 Task: Add Taylor Farms Ultimate Caesar Salad Kit to the cart.
Action: Mouse moved to (21, 142)
Screenshot: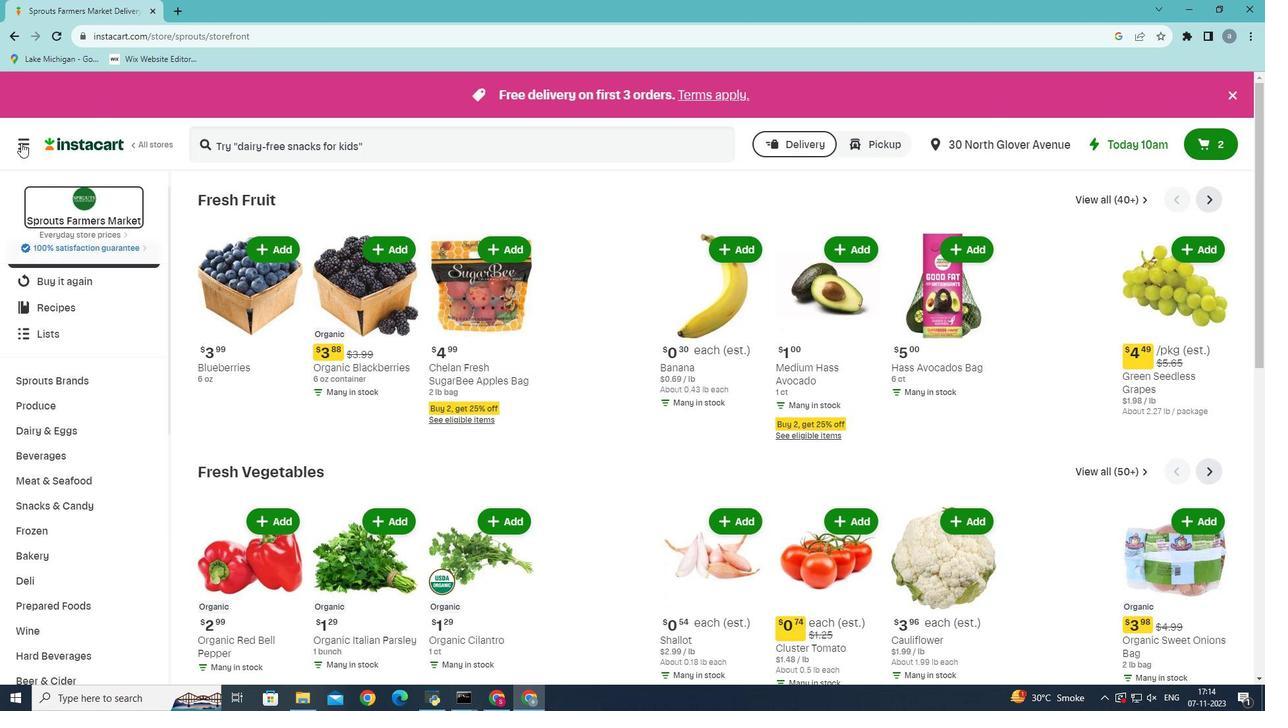 
Action: Mouse pressed left at (21, 142)
Screenshot: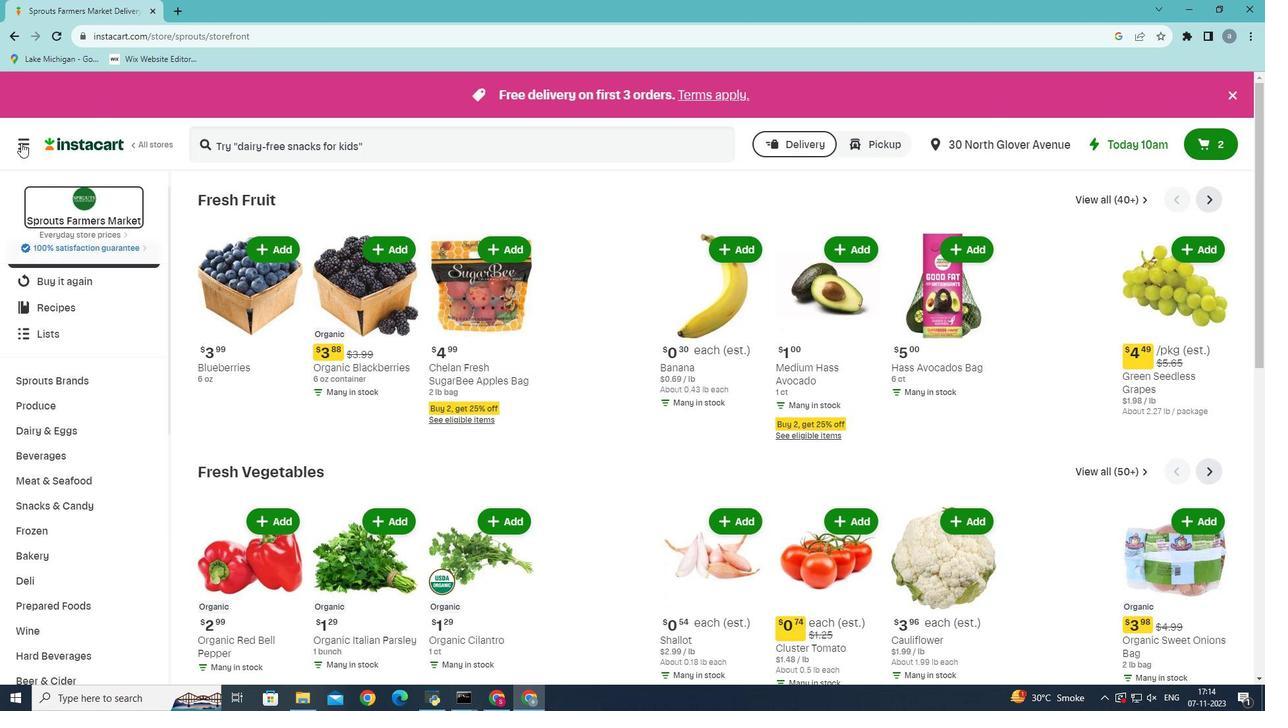 
Action: Mouse moved to (61, 363)
Screenshot: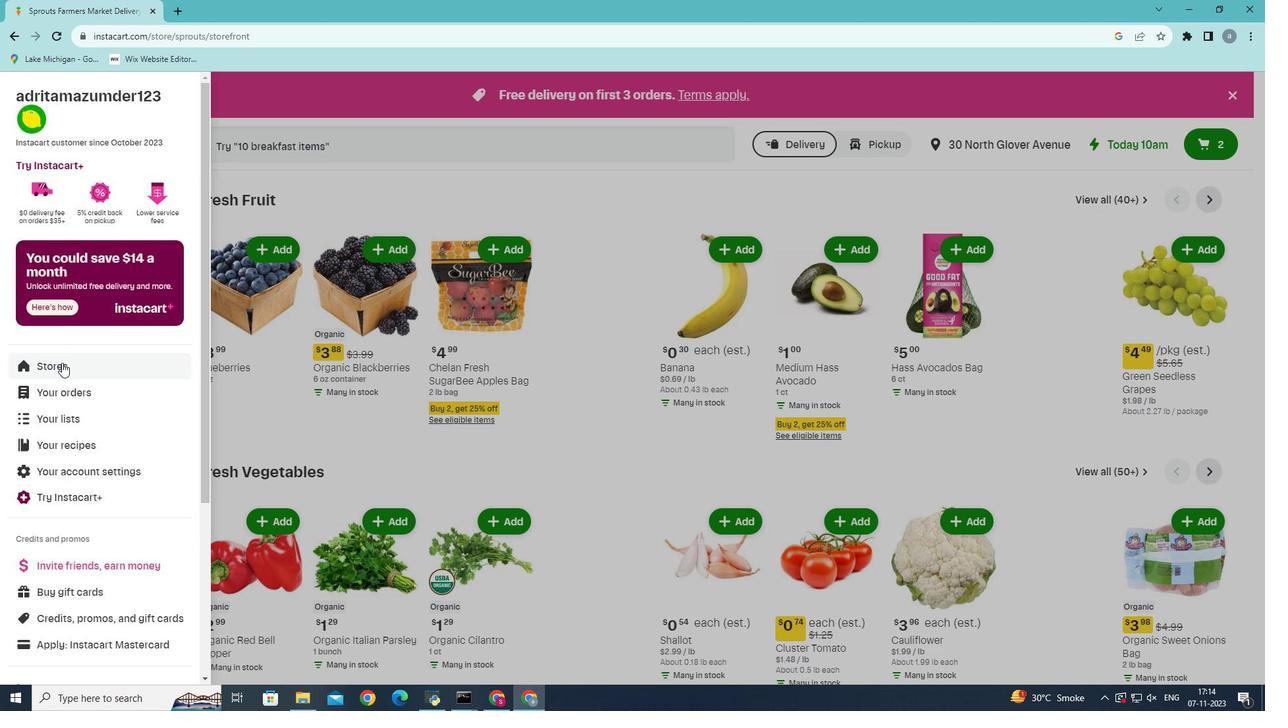 
Action: Mouse pressed left at (61, 363)
Screenshot: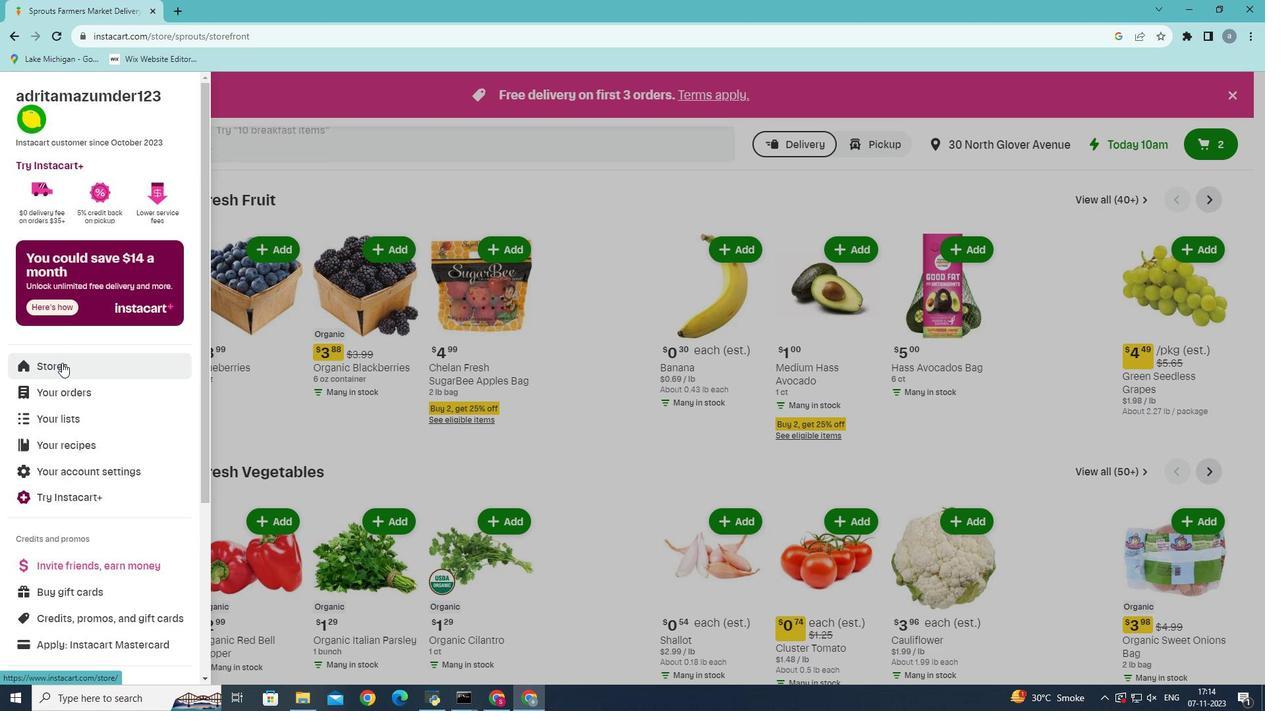 
Action: Mouse moved to (305, 151)
Screenshot: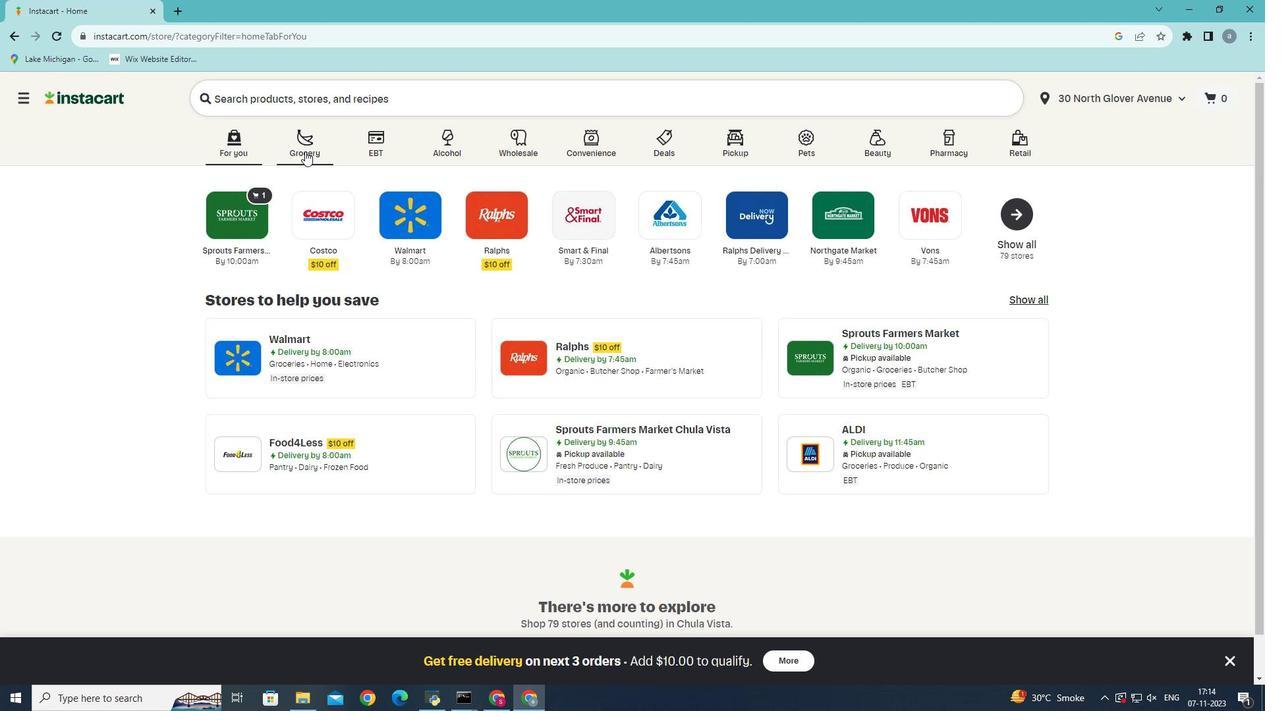 
Action: Mouse pressed left at (305, 151)
Screenshot: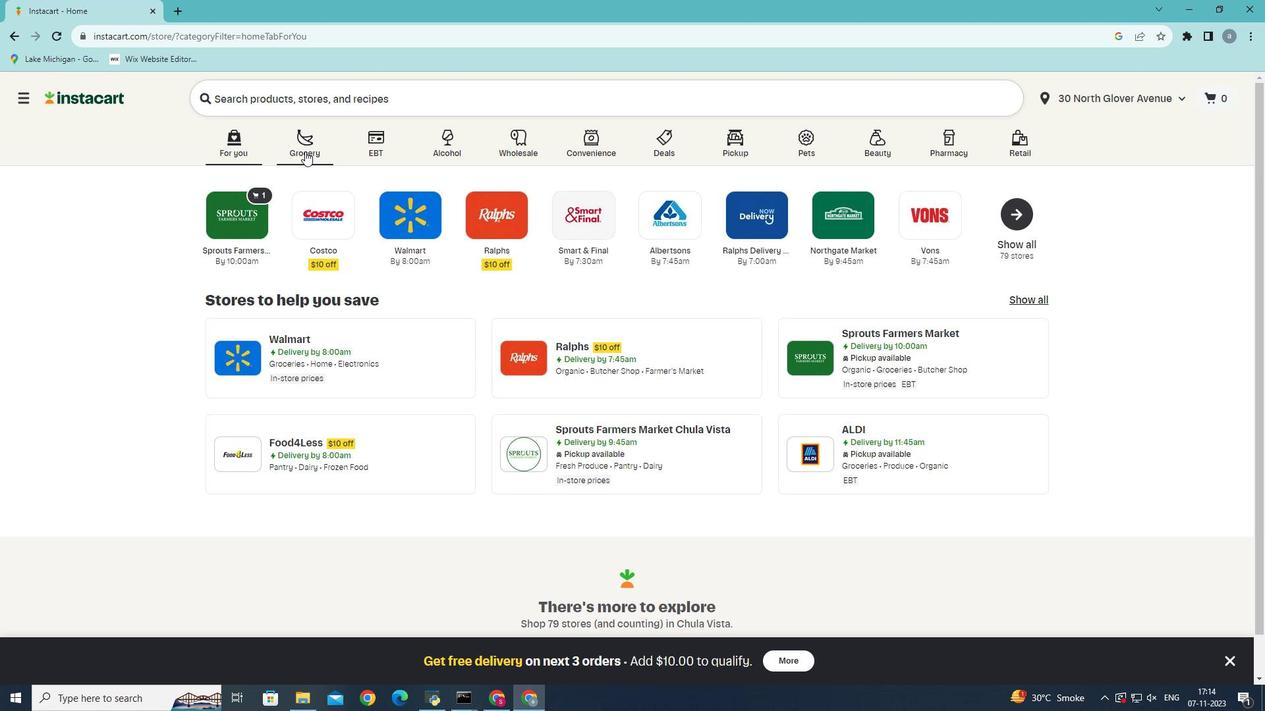 
Action: Mouse moved to (284, 394)
Screenshot: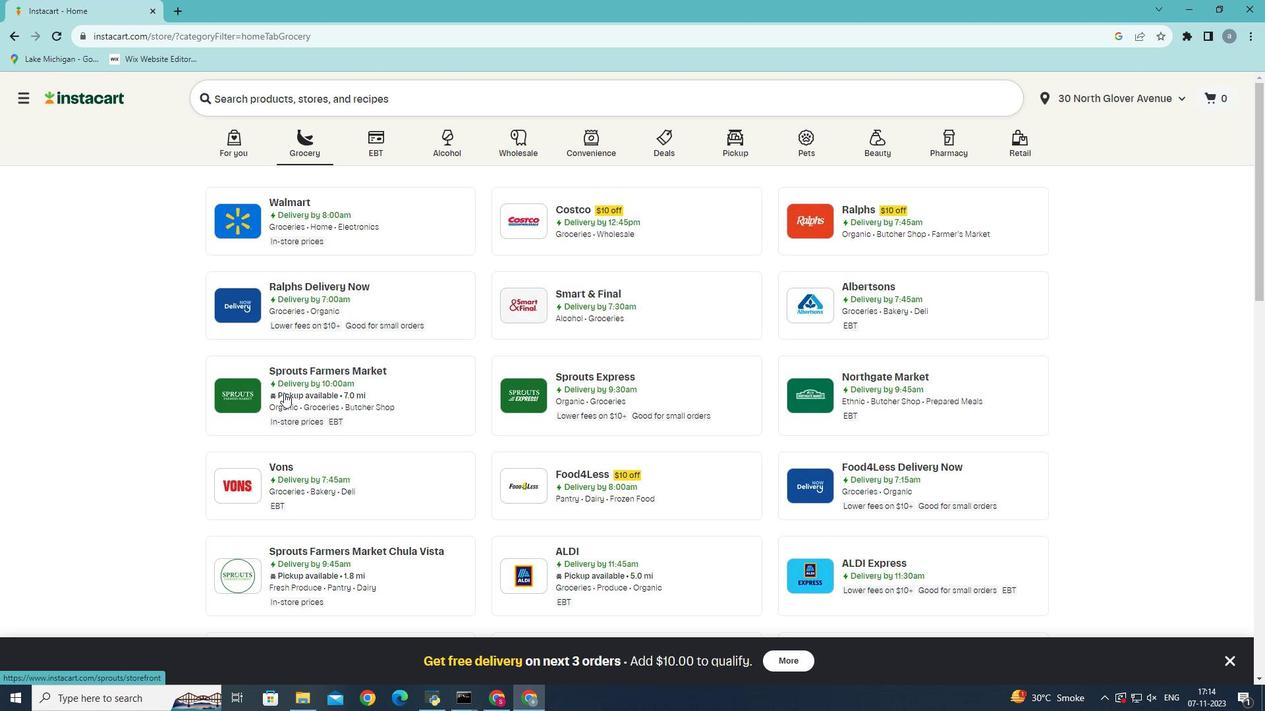 
Action: Mouse pressed left at (284, 394)
Screenshot: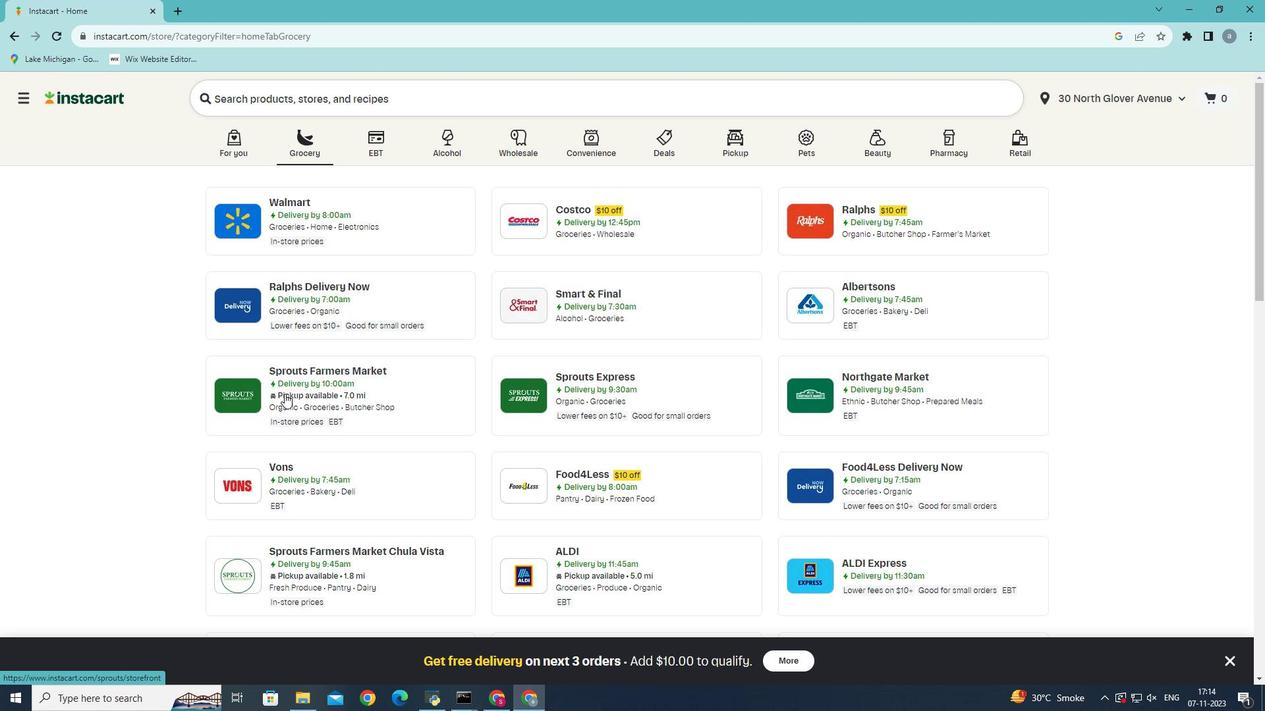 
Action: Mouse moved to (34, 569)
Screenshot: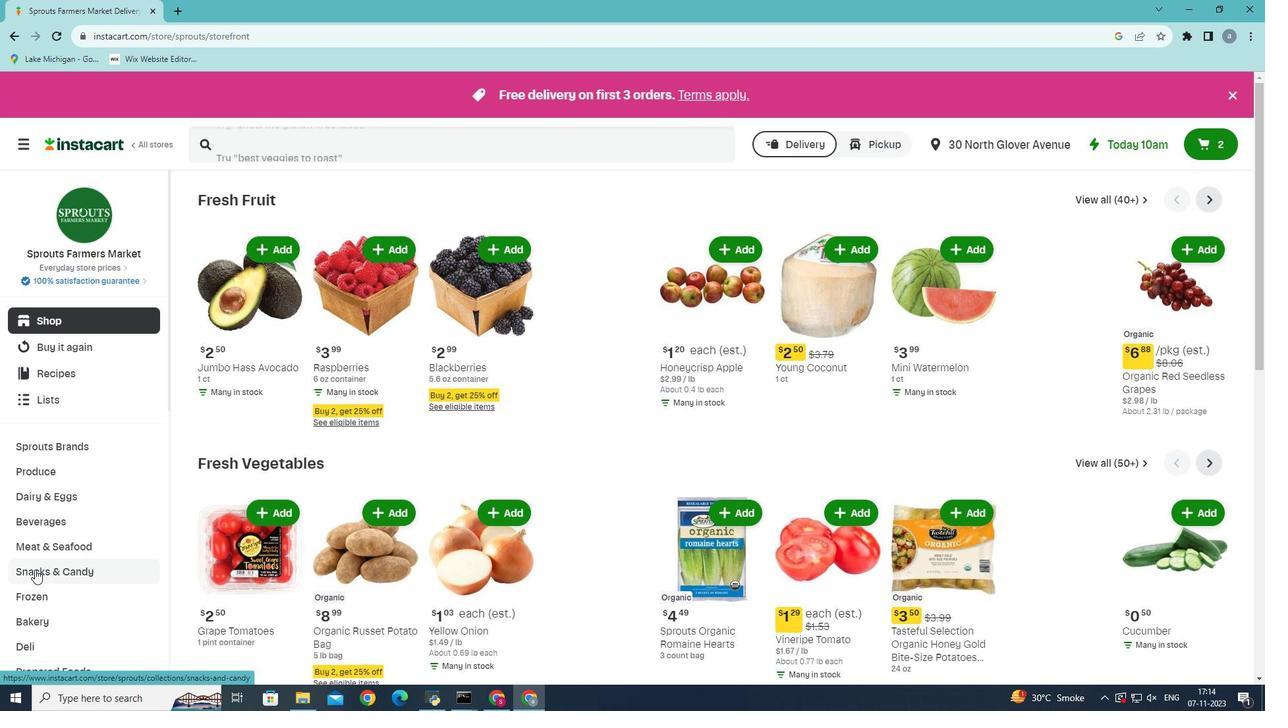 
Action: Mouse scrolled (34, 569) with delta (0, 0)
Screenshot: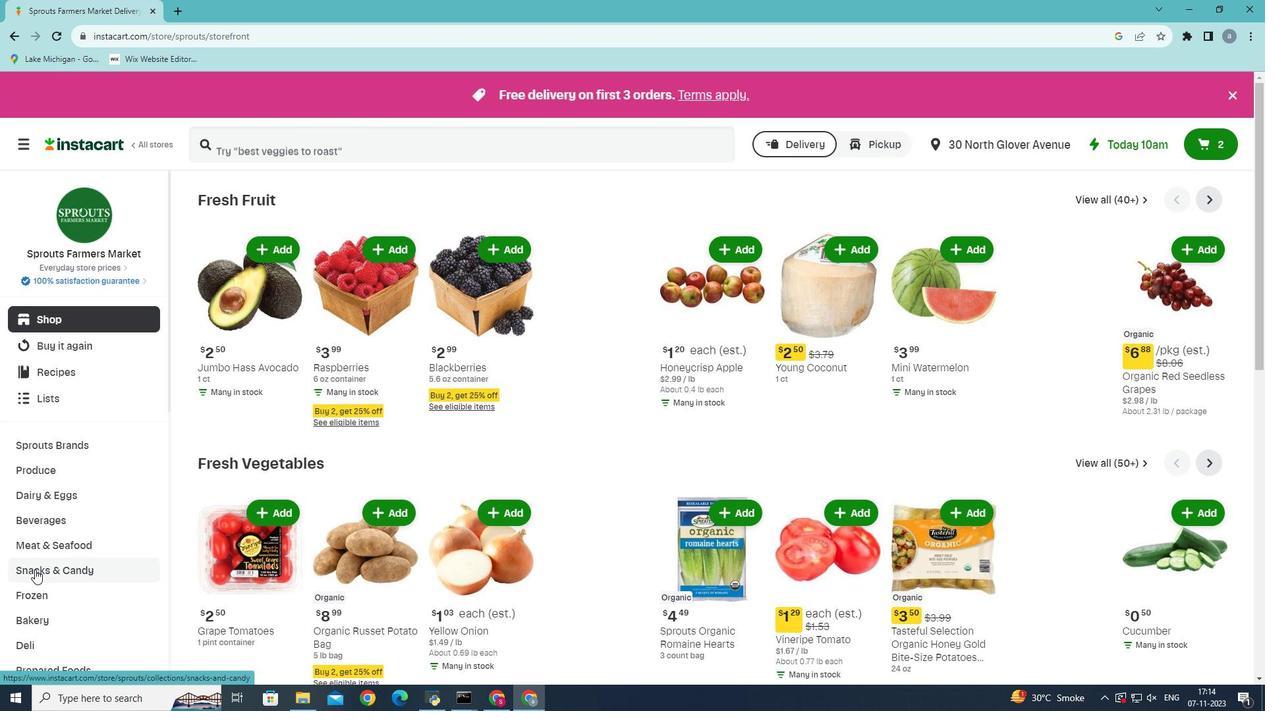 
Action: Mouse scrolled (34, 569) with delta (0, 0)
Screenshot: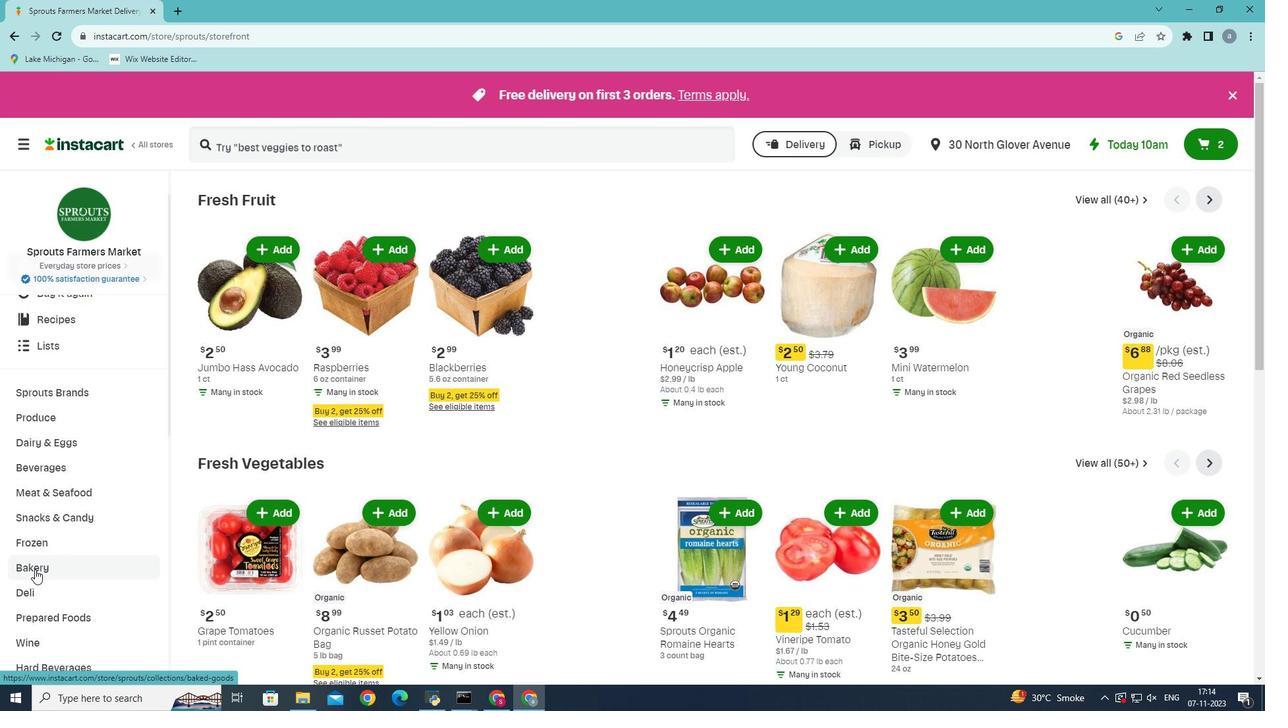
Action: Mouse moved to (57, 544)
Screenshot: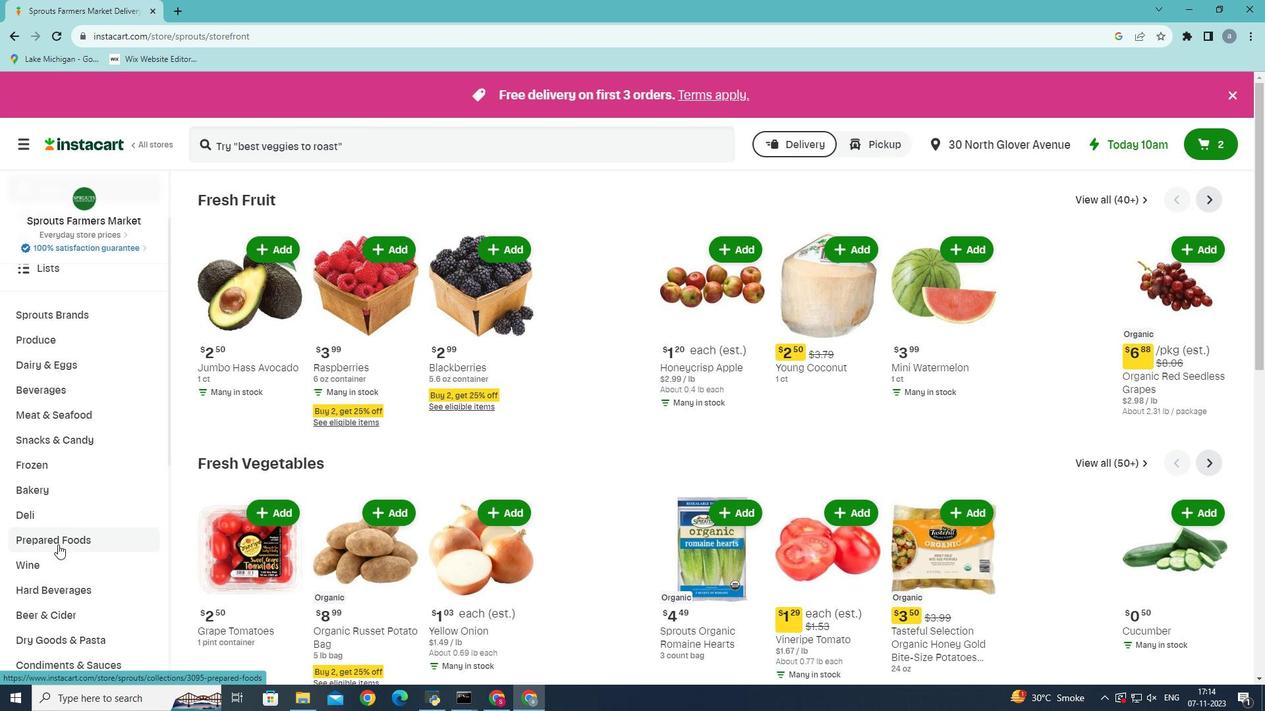 
Action: Mouse pressed left at (57, 544)
Screenshot: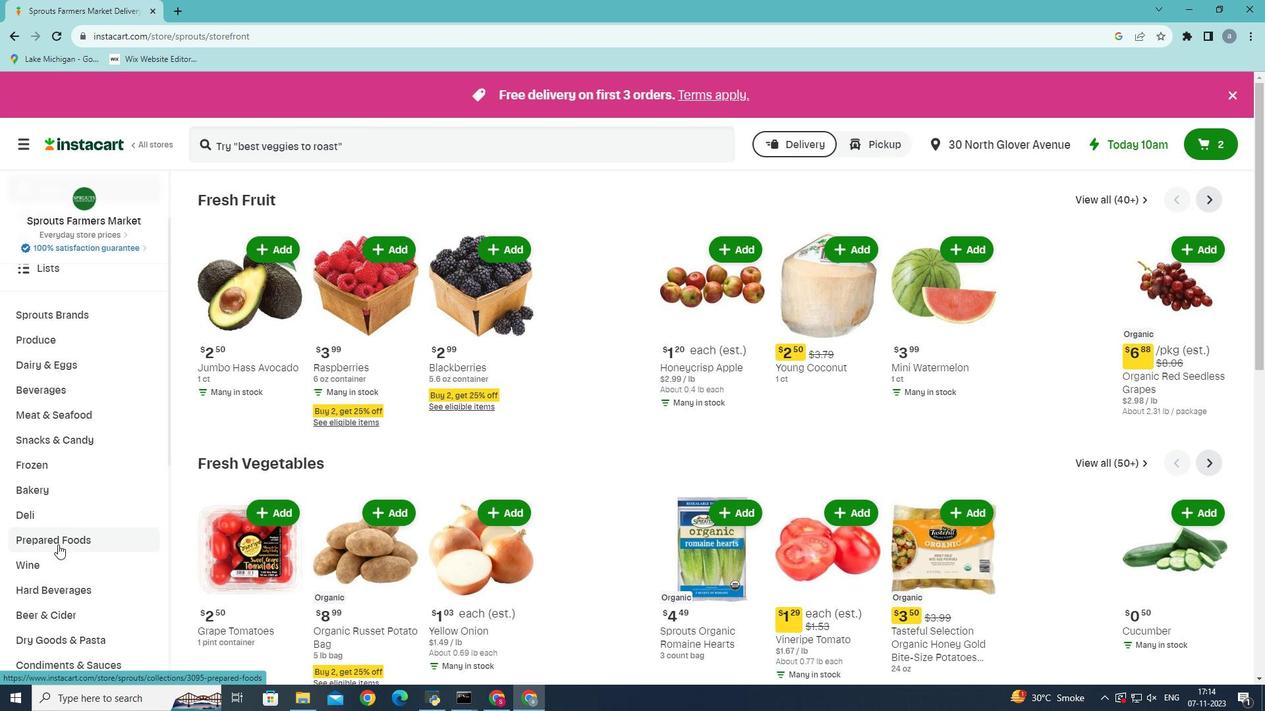 
Action: Mouse moved to (725, 231)
Screenshot: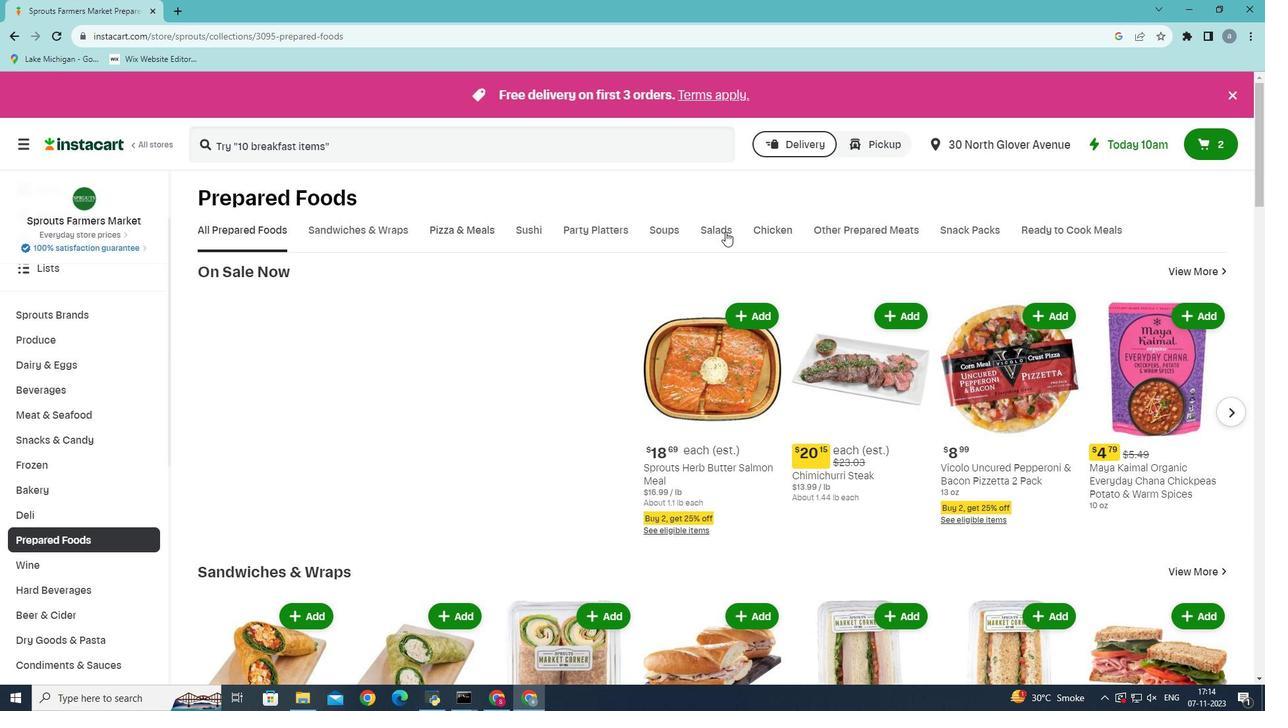 
Action: Mouse pressed left at (725, 231)
Screenshot: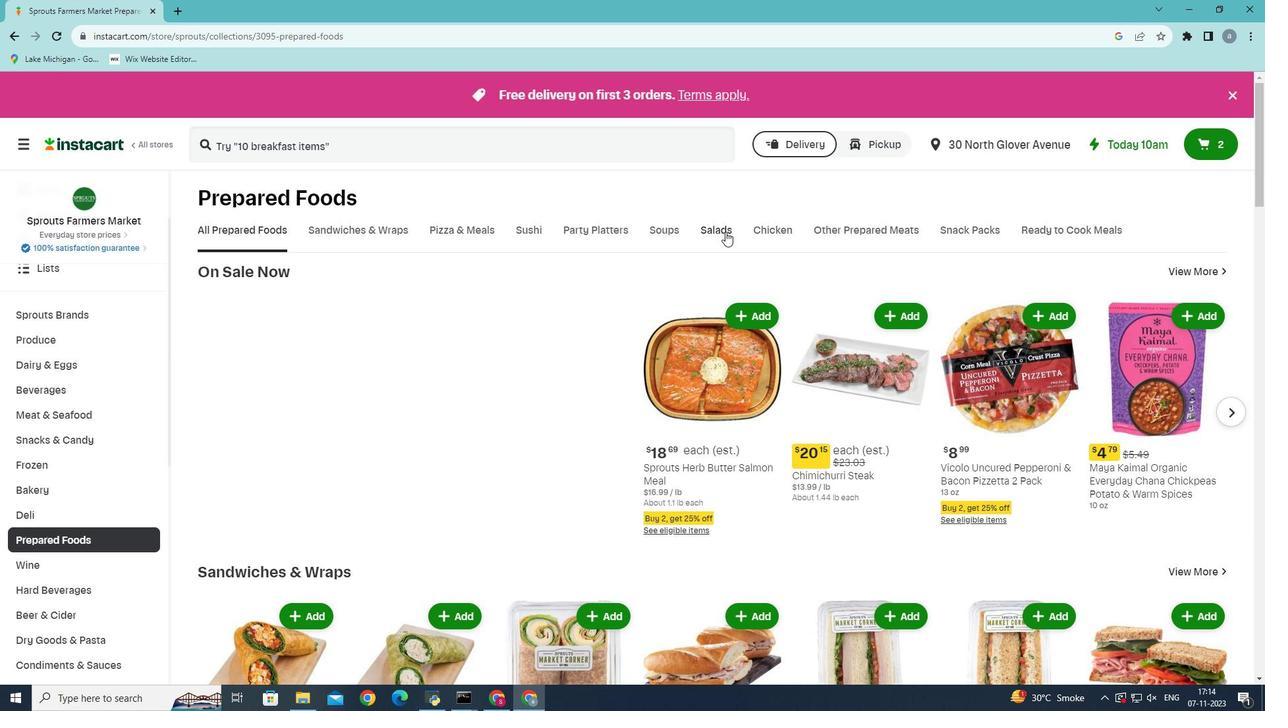 
Action: Mouse moved to (514, 283)
Screenshot: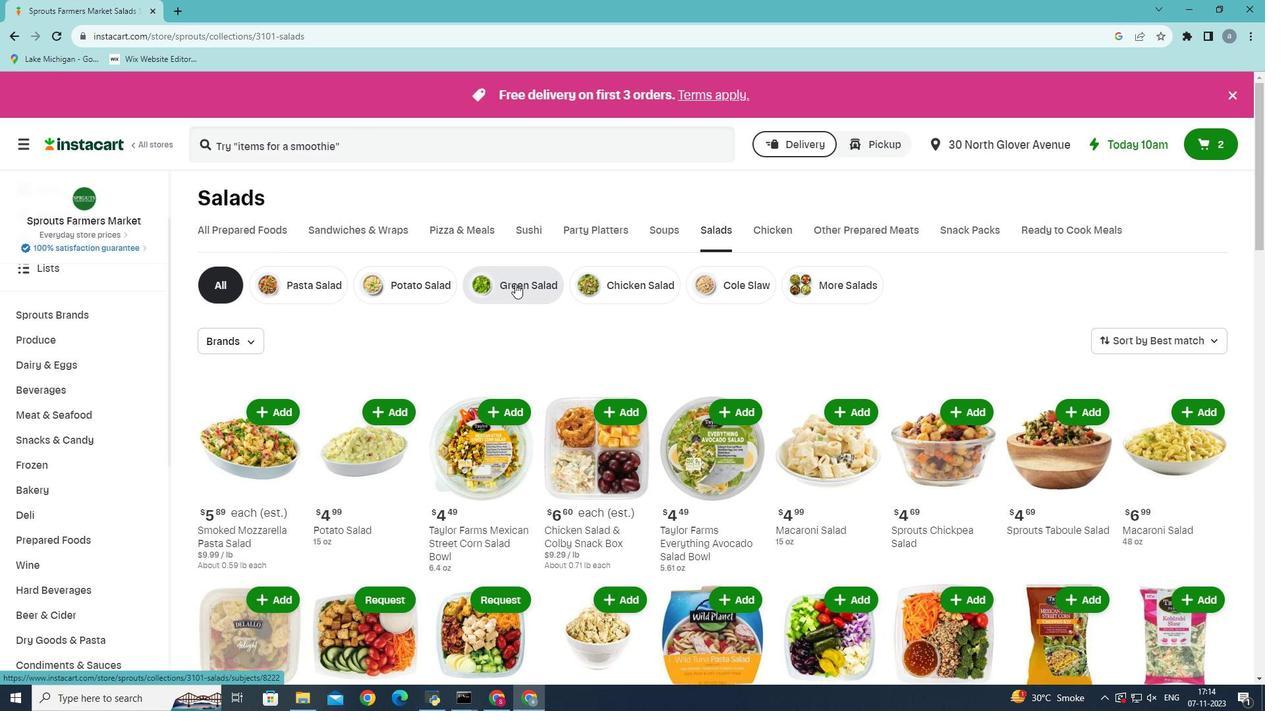 
Action: Mouse pressed left at (514, 283)
Screenshot: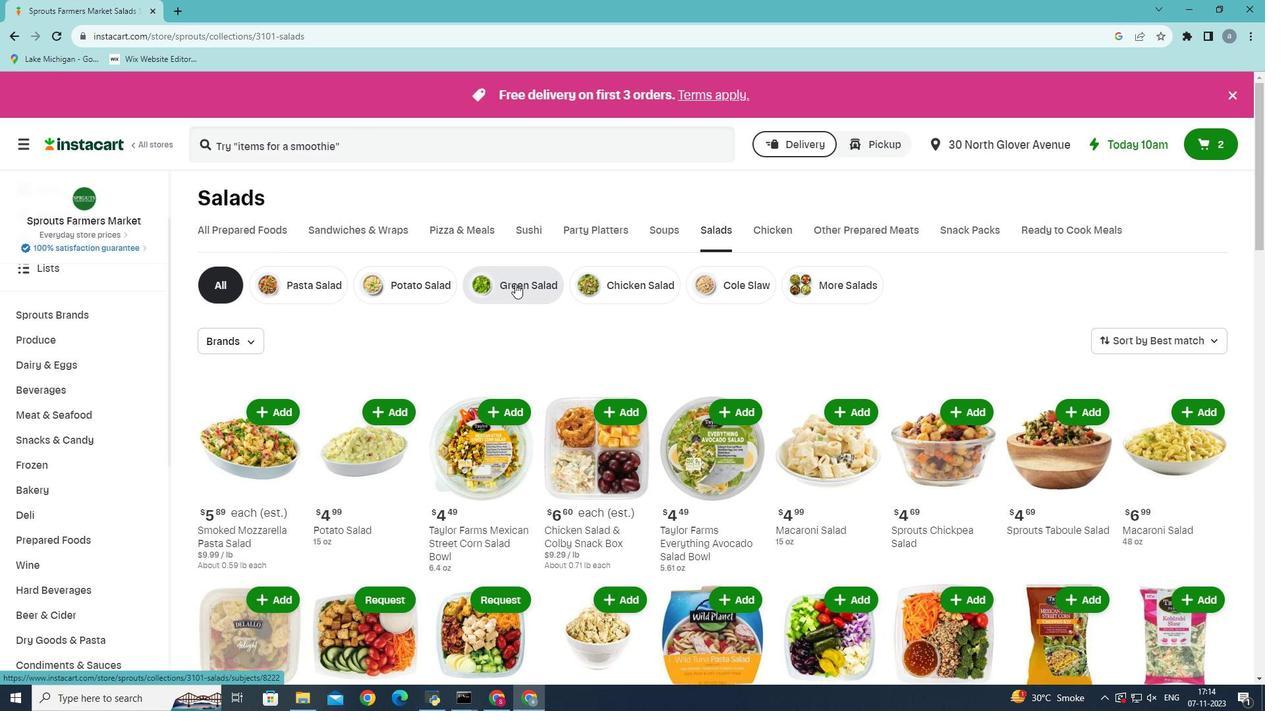 
Action: Mouse moved to (237, 150)
Screenshot: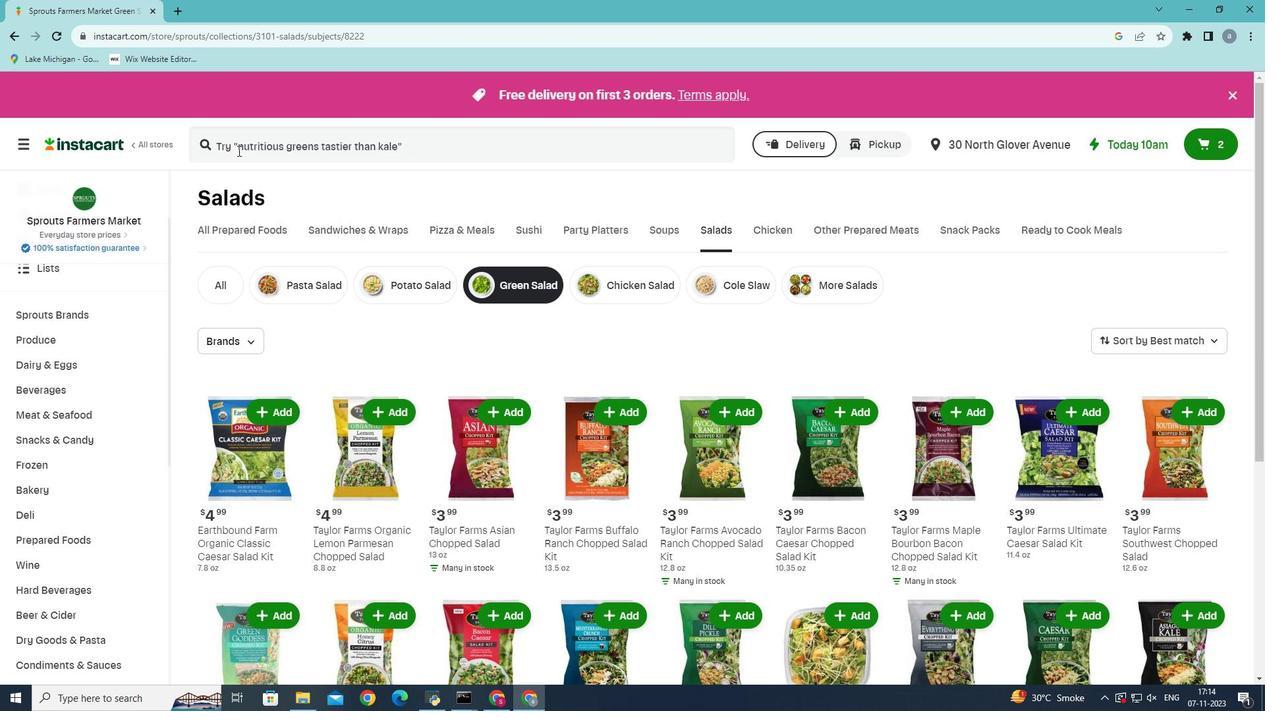 
Action: Mouse pressed left at (237, 150)
Screenshot: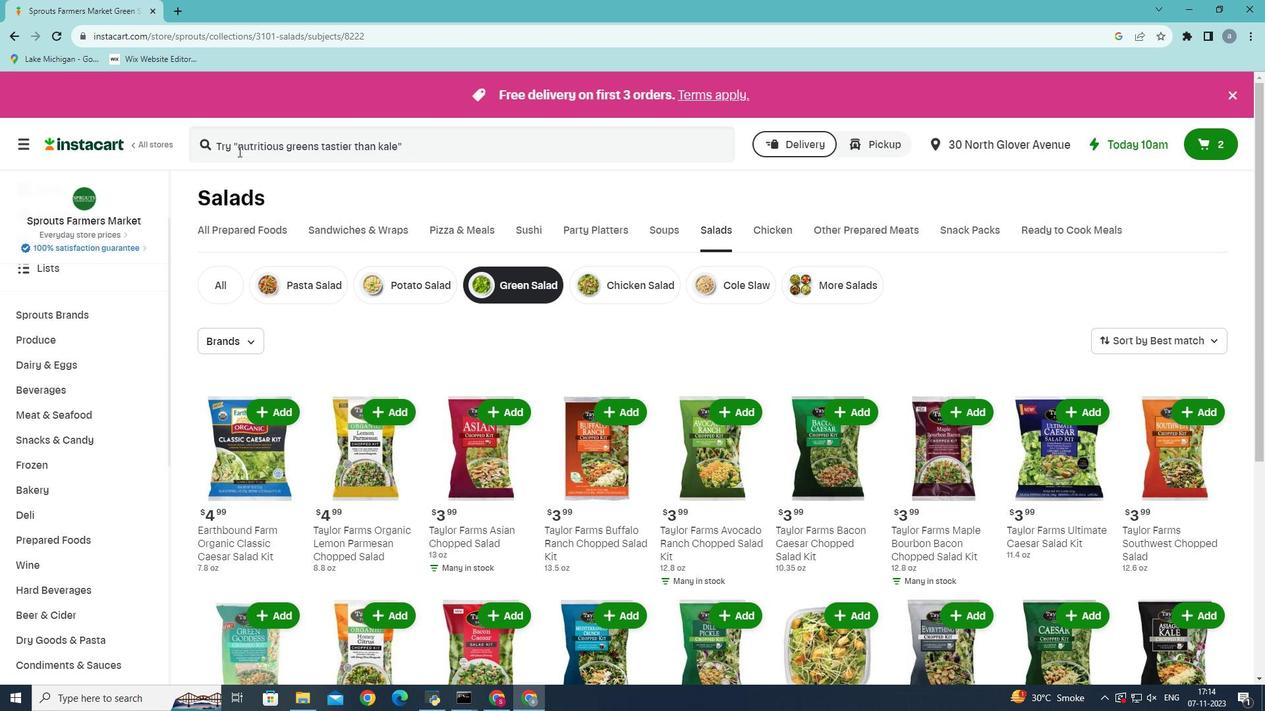 
Action: Mouse moved to (238, 151)
Screenshot: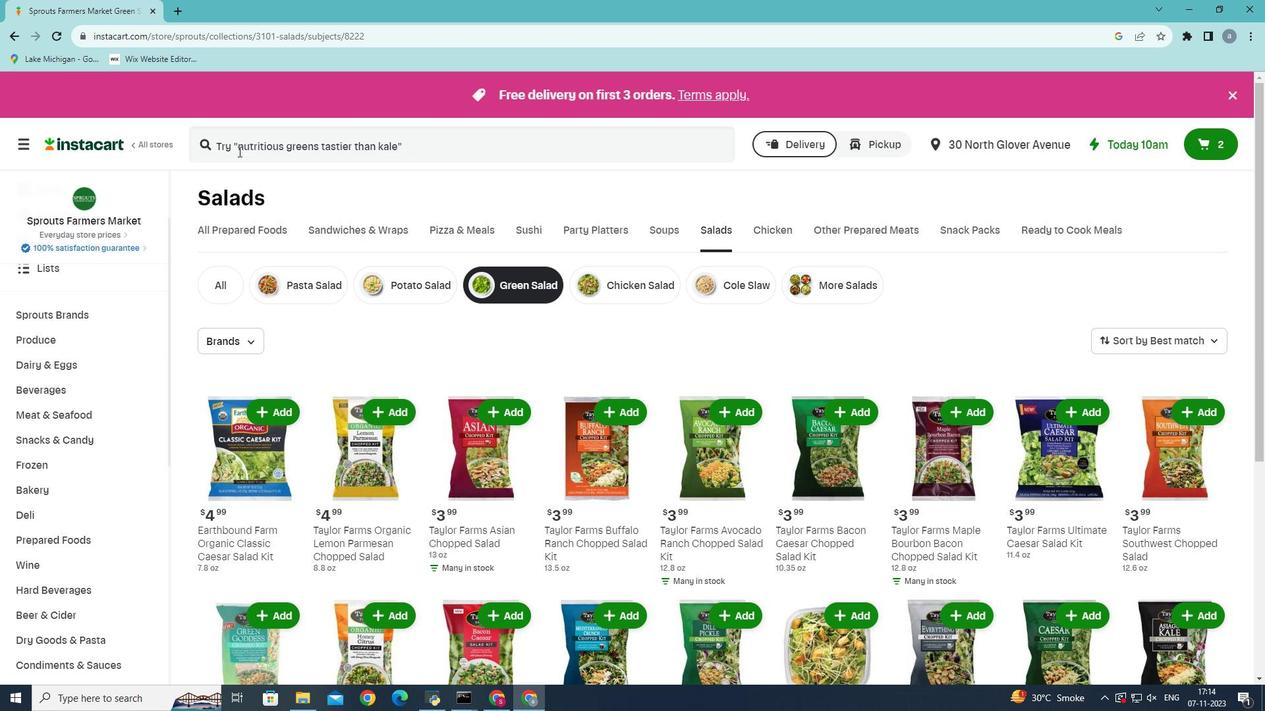 
Action: Key pressed <Key.shift><Key.shift><Key.shift><Key.shift><Key.shift>Taylor<Key.space><Key.shift>Farms<Key.space>ultimate<Key.space>caesar<Key.space>salad<Key.space>kit<Key.enter>
Screenshot: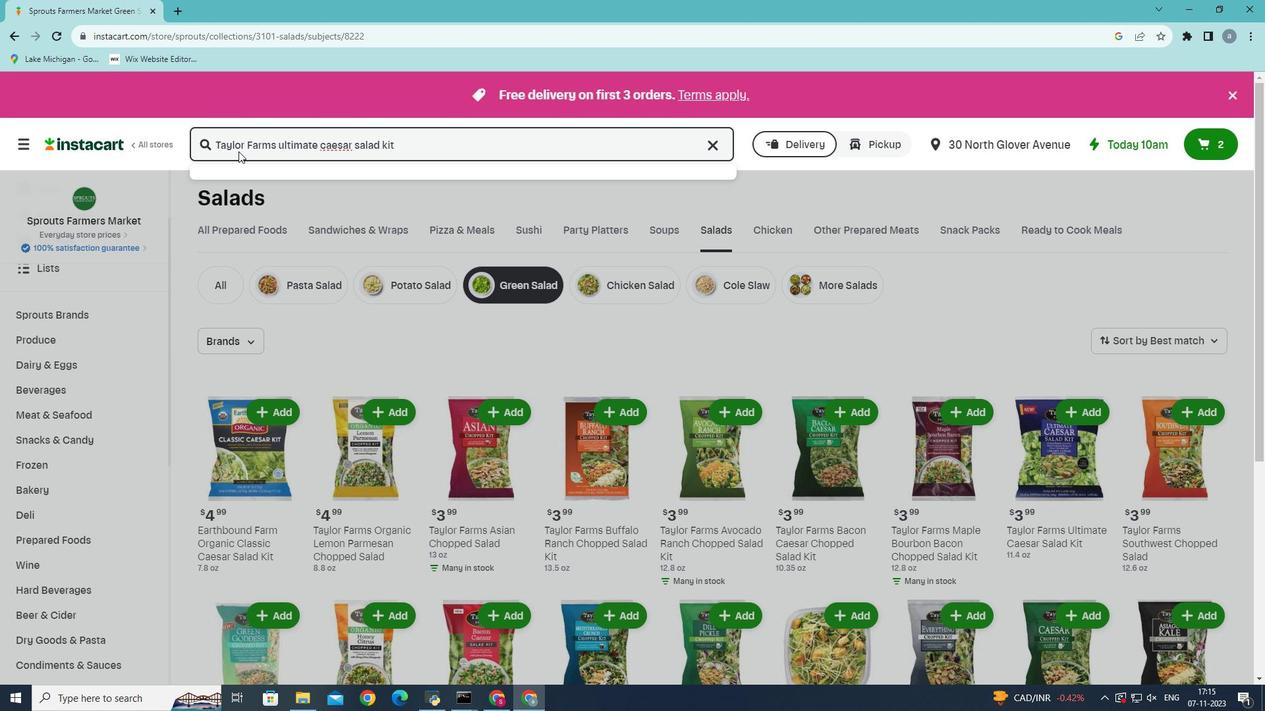 
Action: Mouse moved to (349, 281)
Screenshot: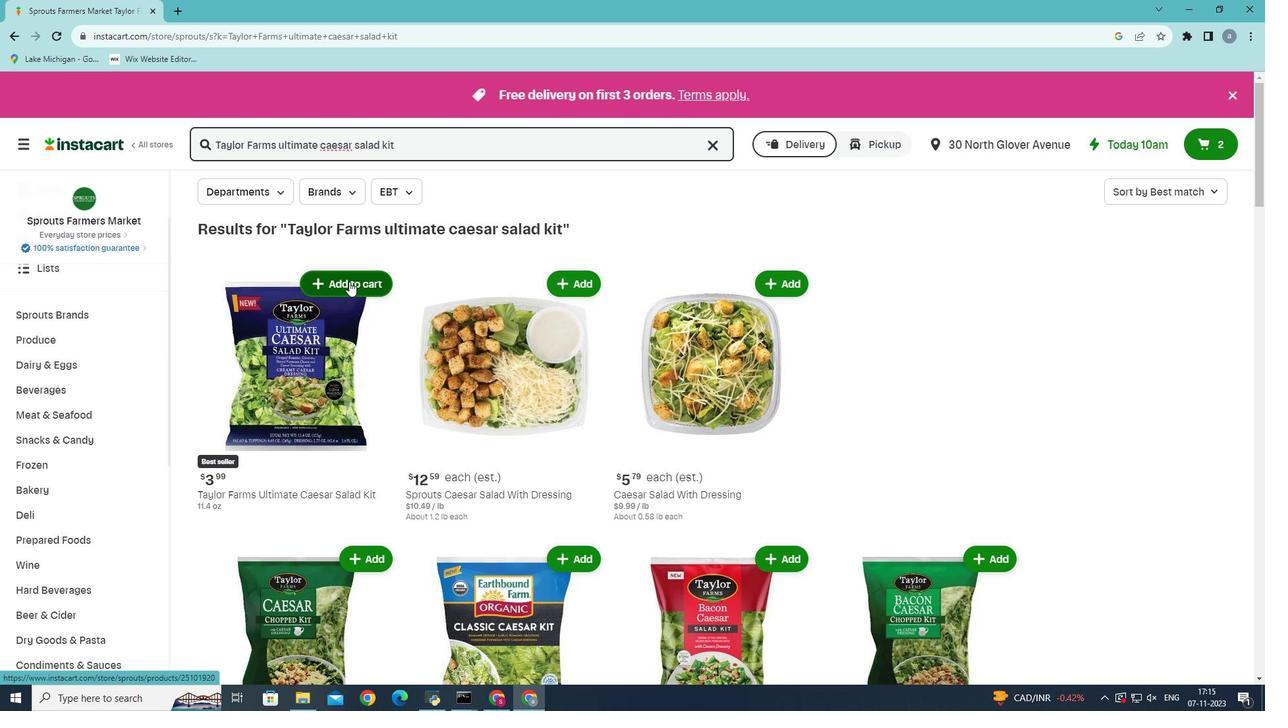 
Action: Mouse pressed left at (349, 281)
Screenshot: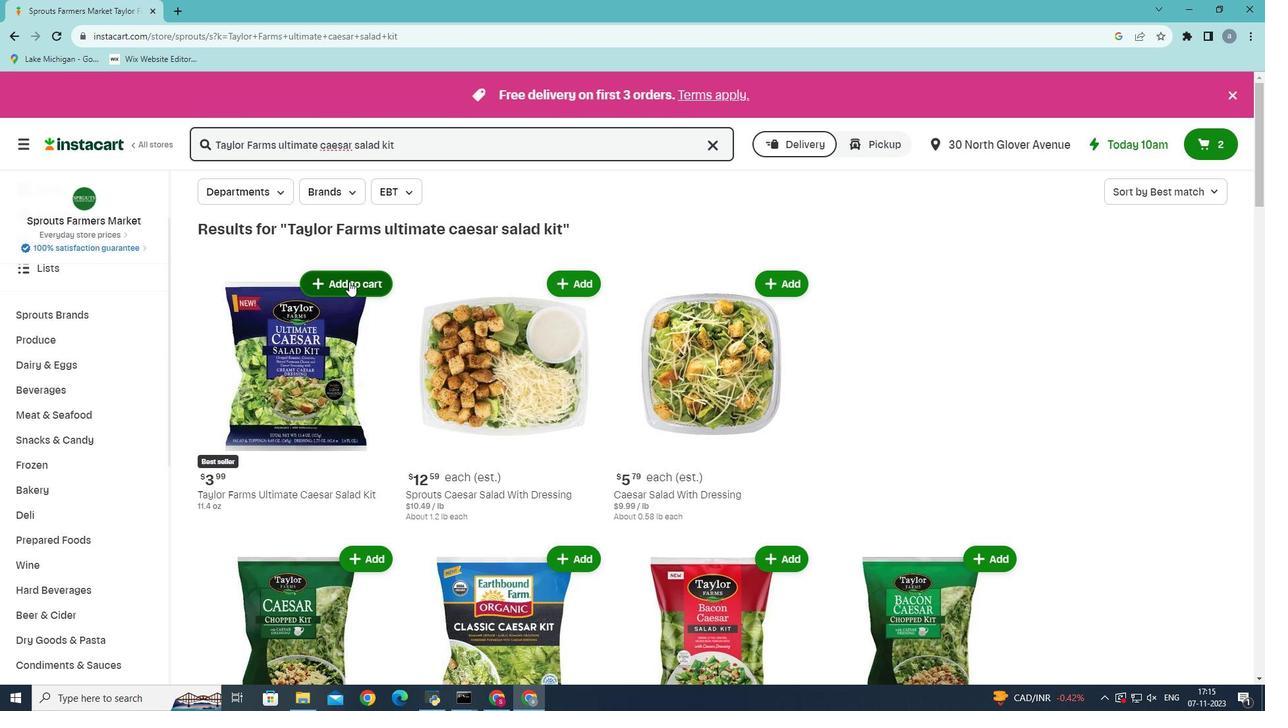 
Action: Mouse pressed left at (349, 281)
Screenshot: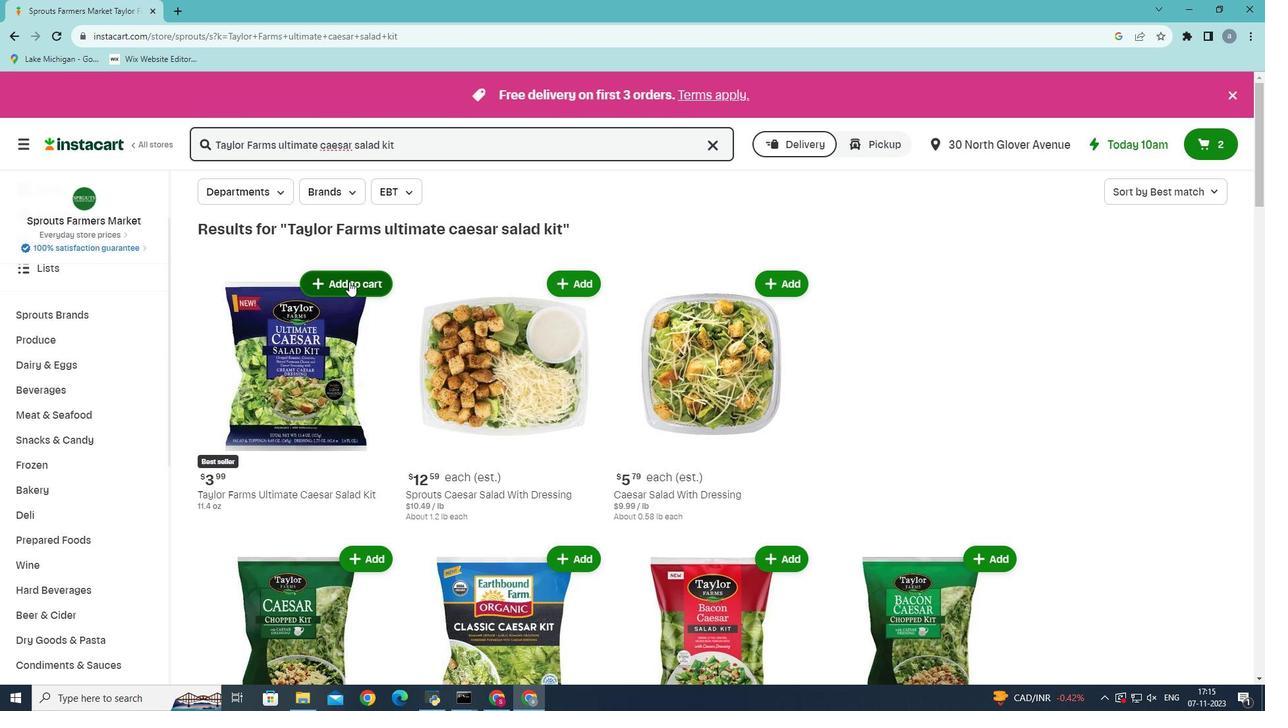 
